 Task: Select job type part-time.
Action: Mouse moved to (570, 145)
Screenshot: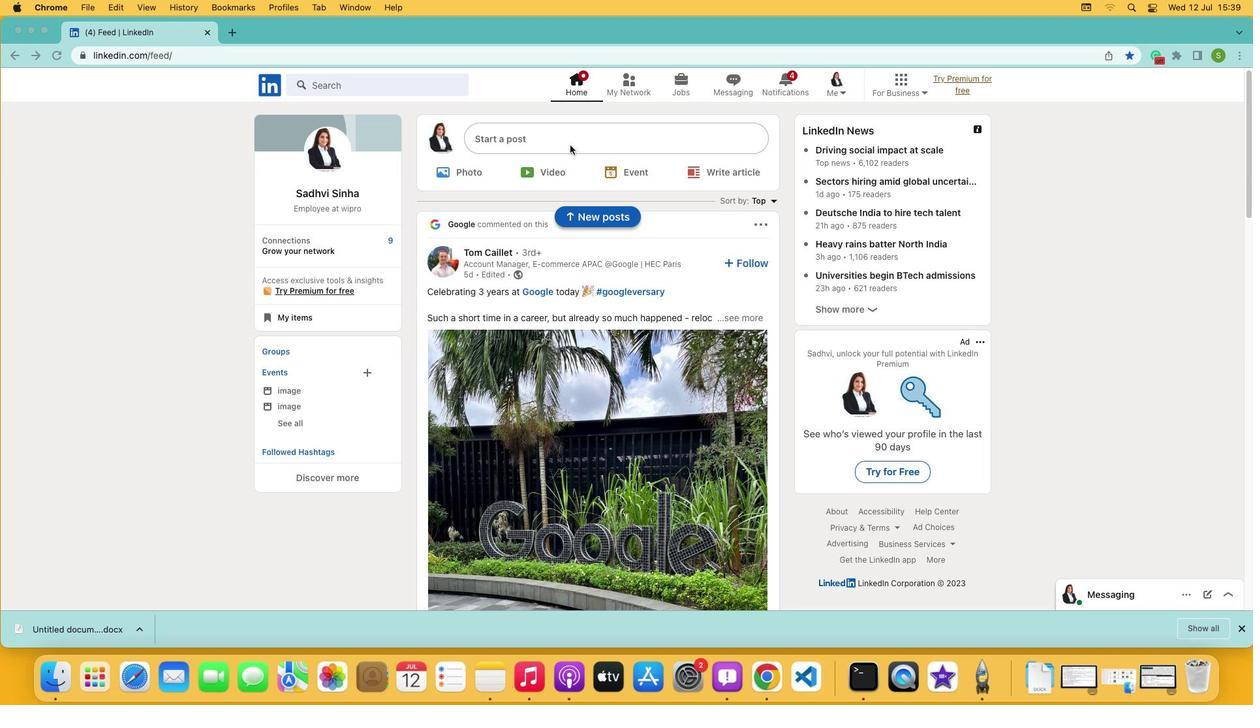 
Action: Mouse pressed left at (570, 145)
Screenshot: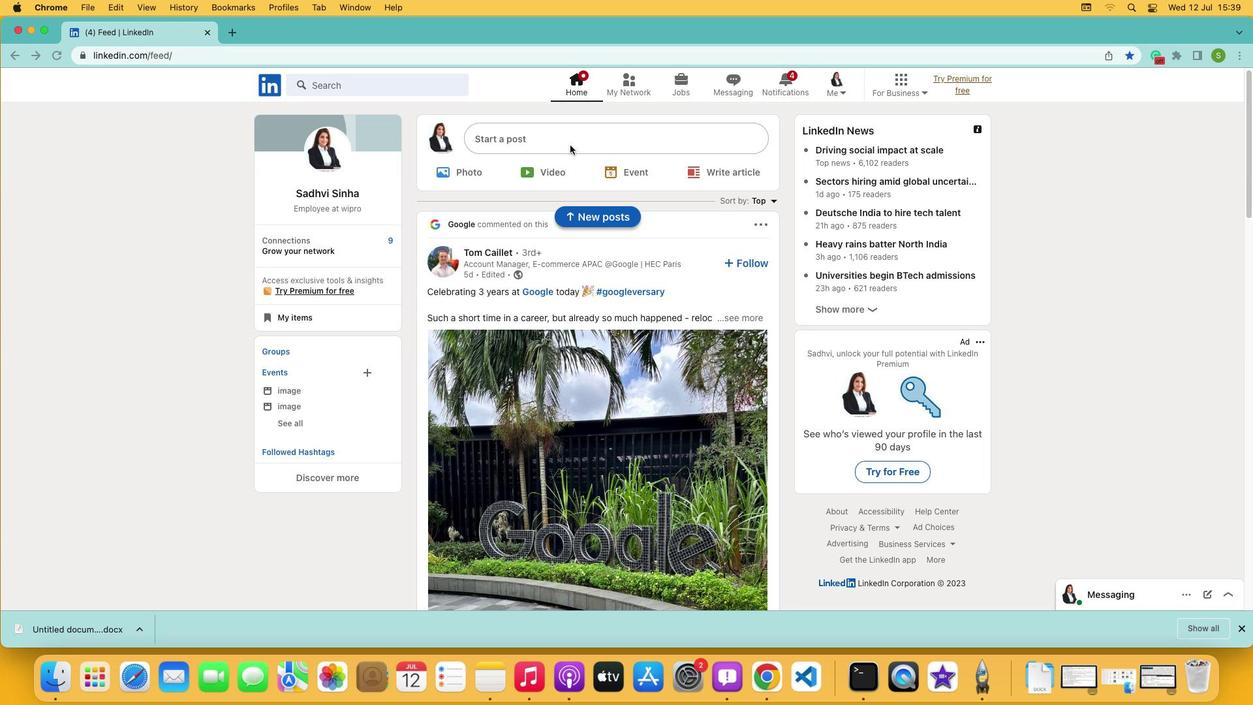 
Action: Mouse pressed left at (570, 145)
Screenshot: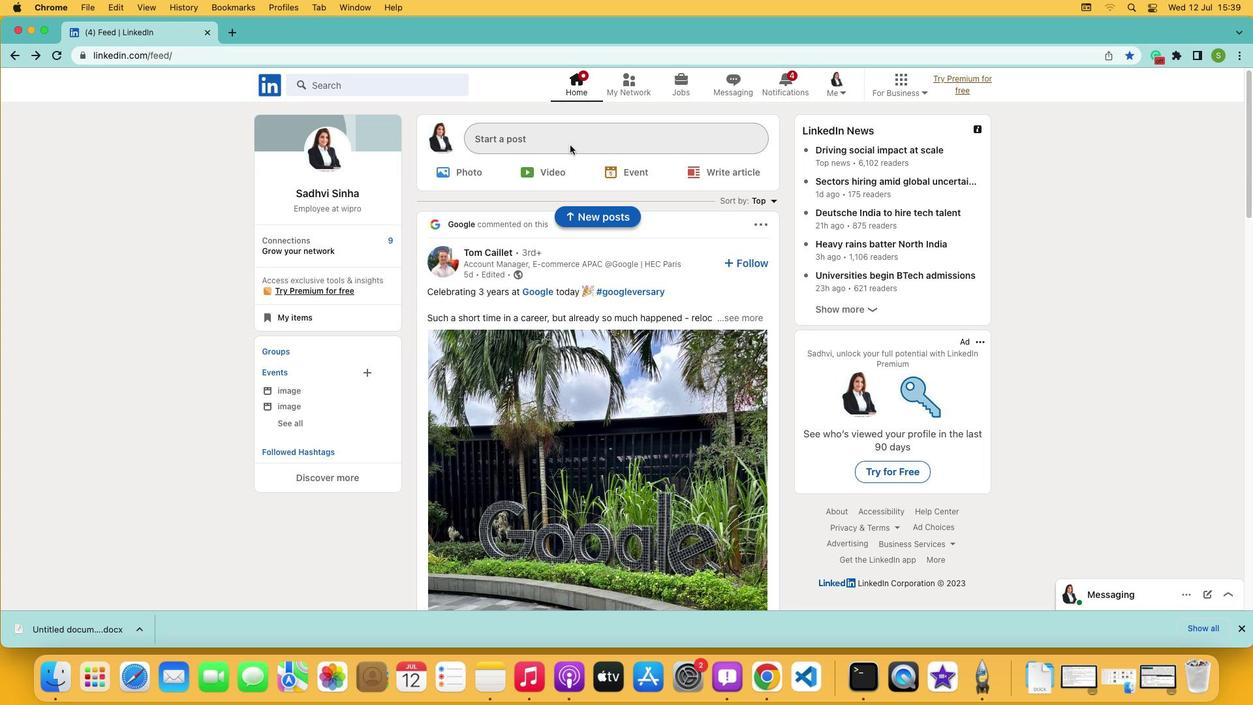 
Action: Mouse moved to (543, 387)
Screenshot: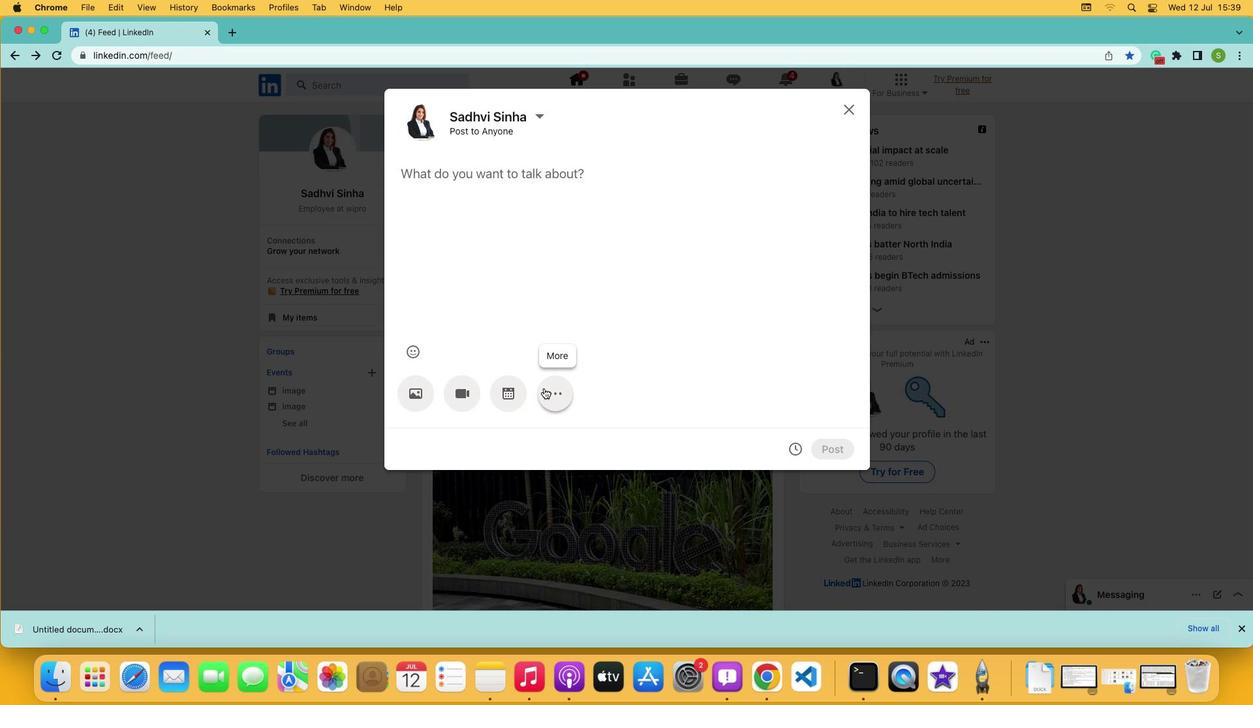 
Action: Mouse pressed left at (543, 387)
Screenshot: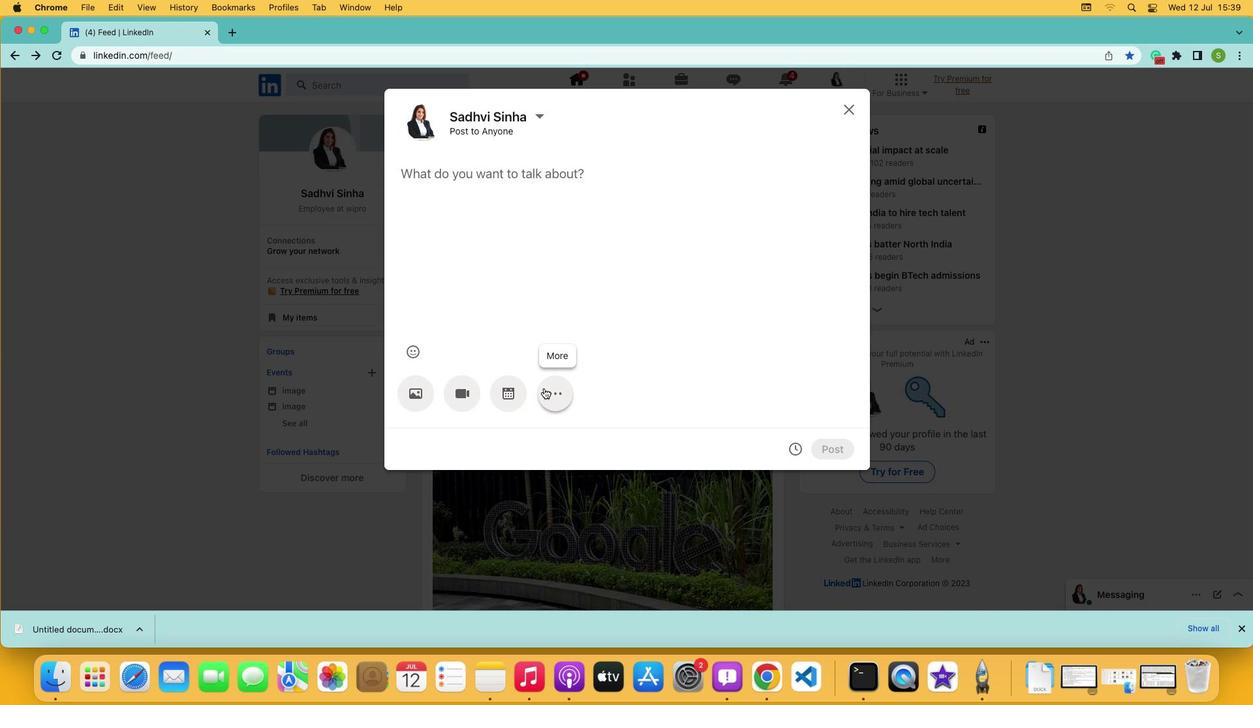 
Action: Mouse moved to (589, 392)
Screenshot: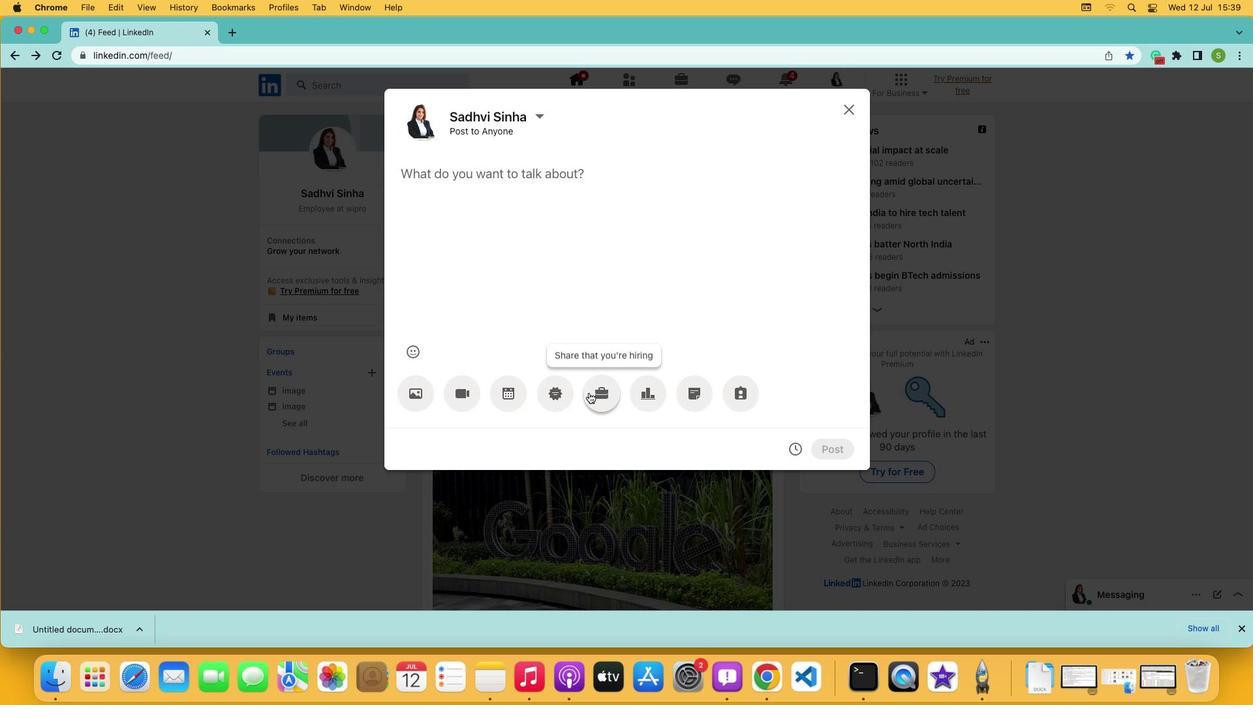 
Action: Mouse pressed left at (589, 392)
Screenshot: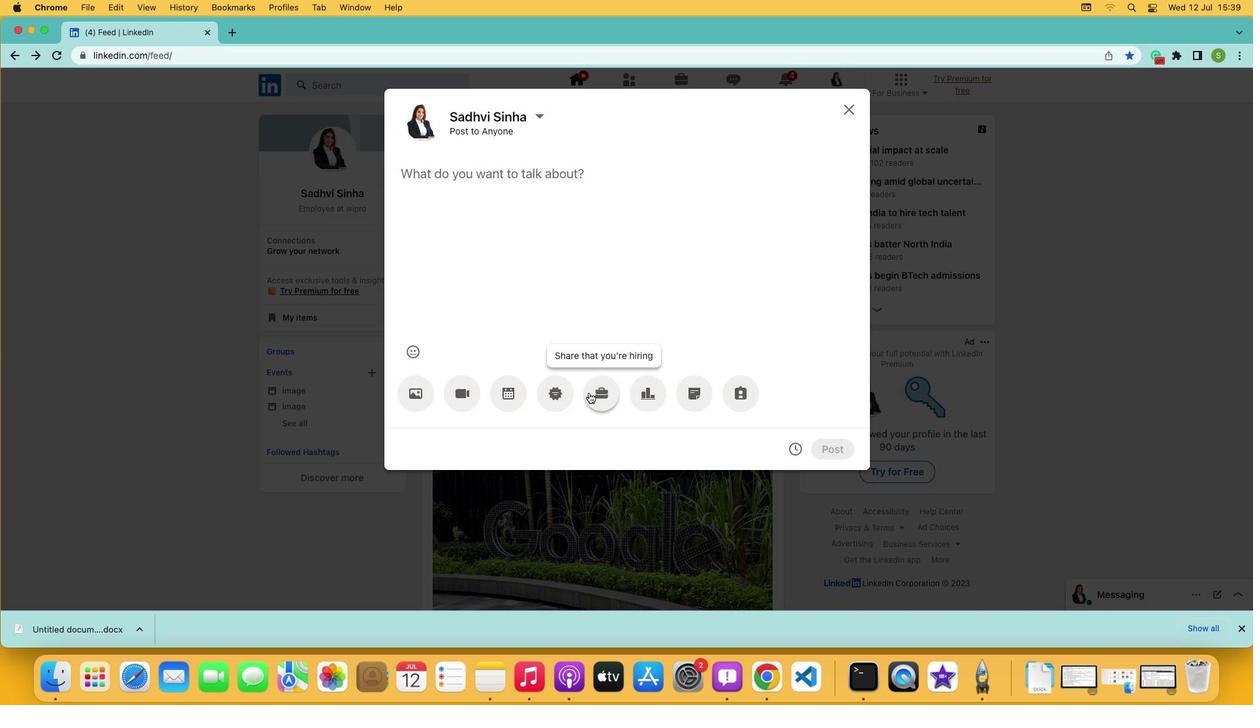 
Action: Mouse moved to (545, 384)
Screenshot: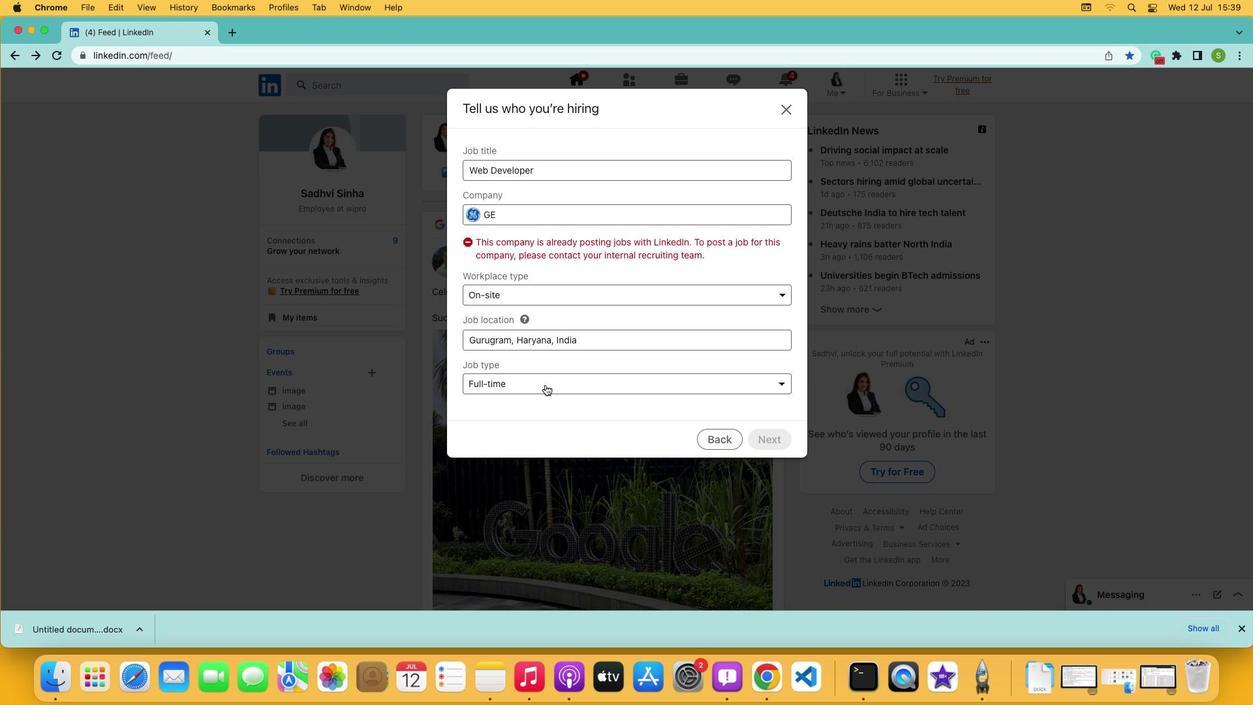 
Action: Mouse pressed left at (545, 384)
Screenshot: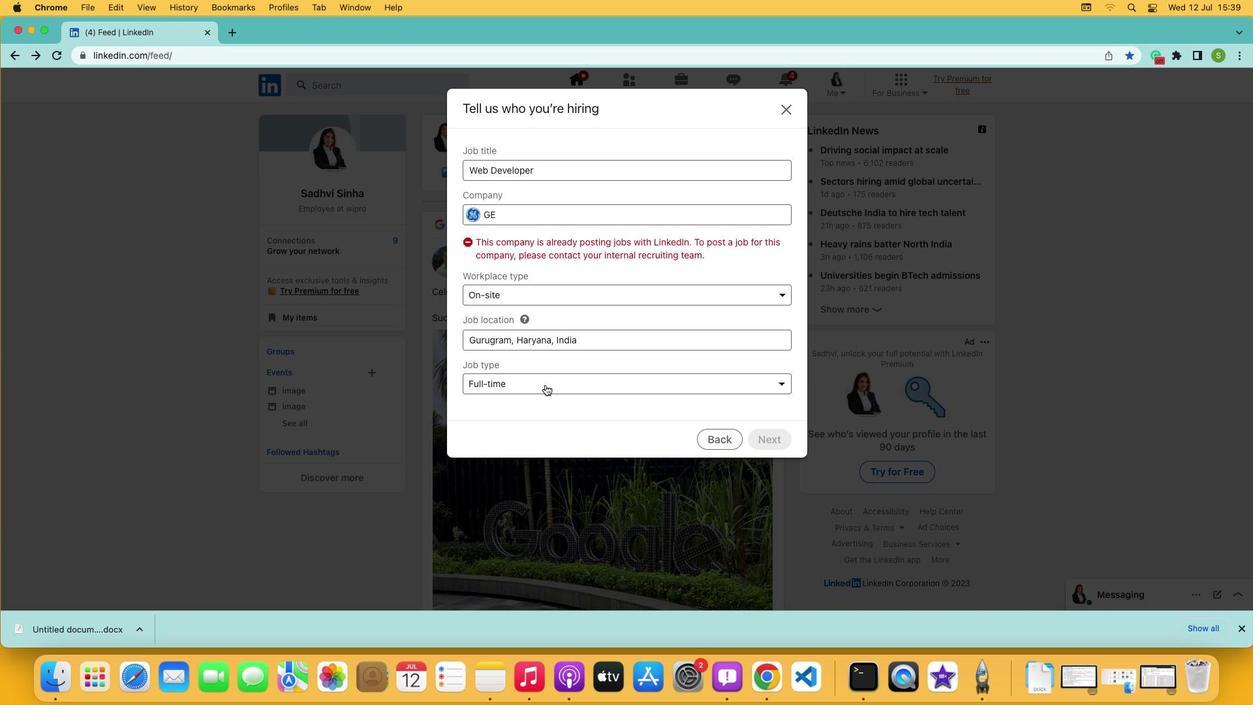 
Action: Mouse moved to (534, 348)
Screenshot: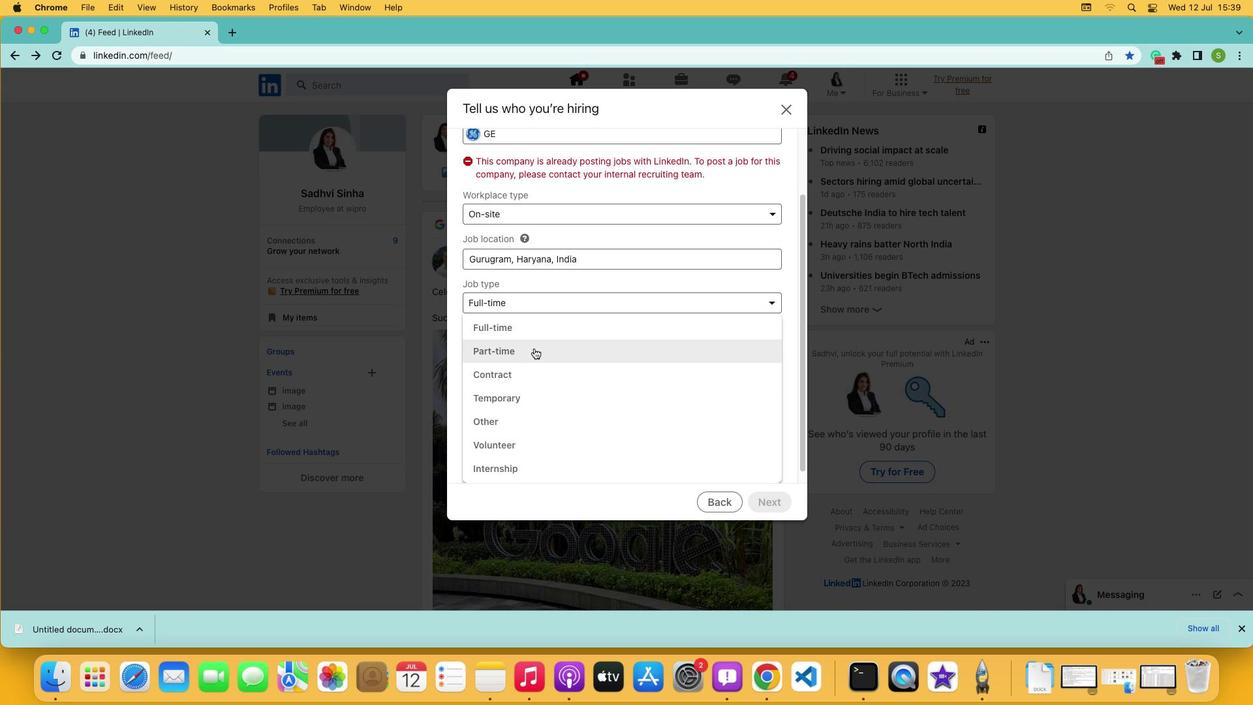 
Action: Mouse pressed left at (534, 348)
Screenshot: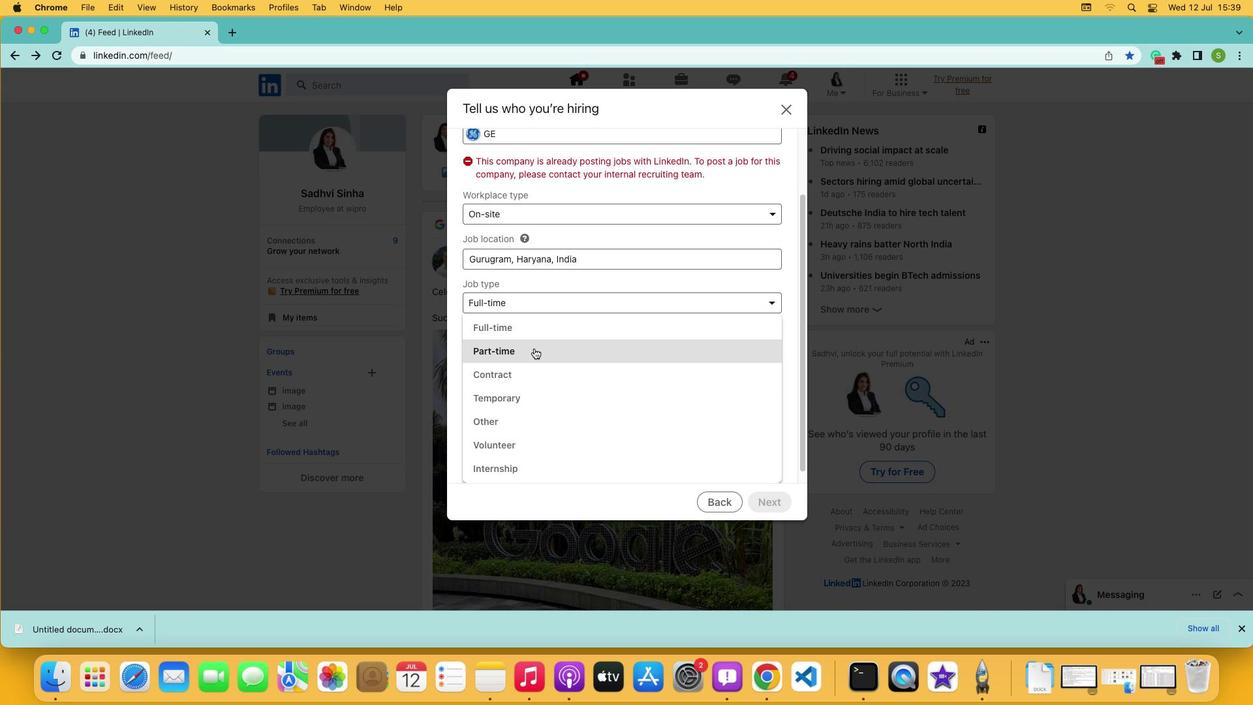
